 Task: Access the "Topic catalog" page setting.
Action: Mouse moved to (1021, 62)
Screenshot: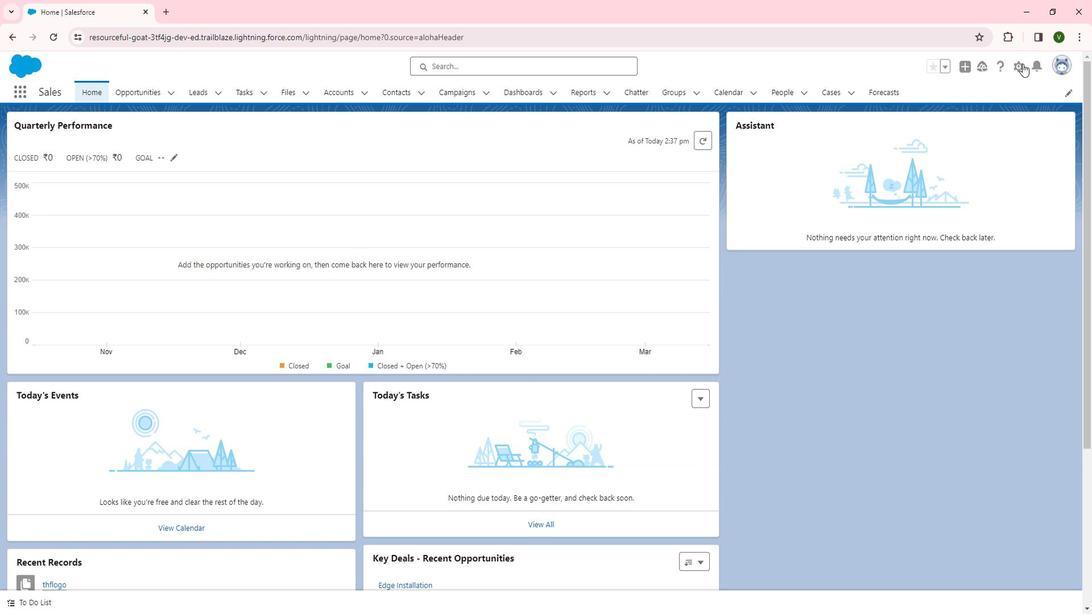 
Action: Mouse pressed left at (1021, 62)
Screenshot: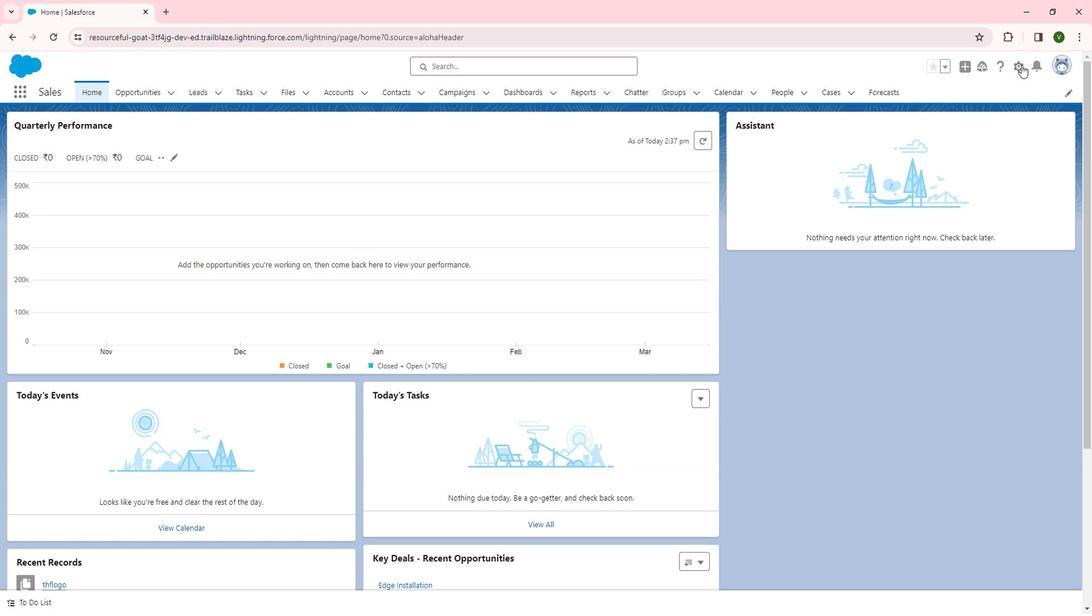 
Action: Mouse moved to (992, 87)
Screenshot: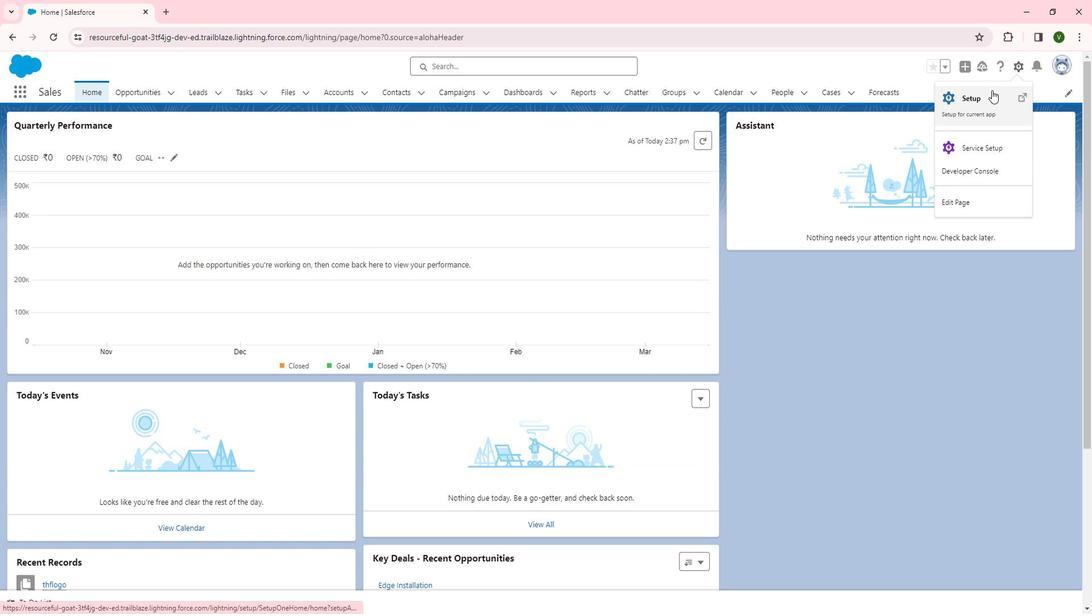 
Action: Mouse pressed left at (992, 87)
Screenshot: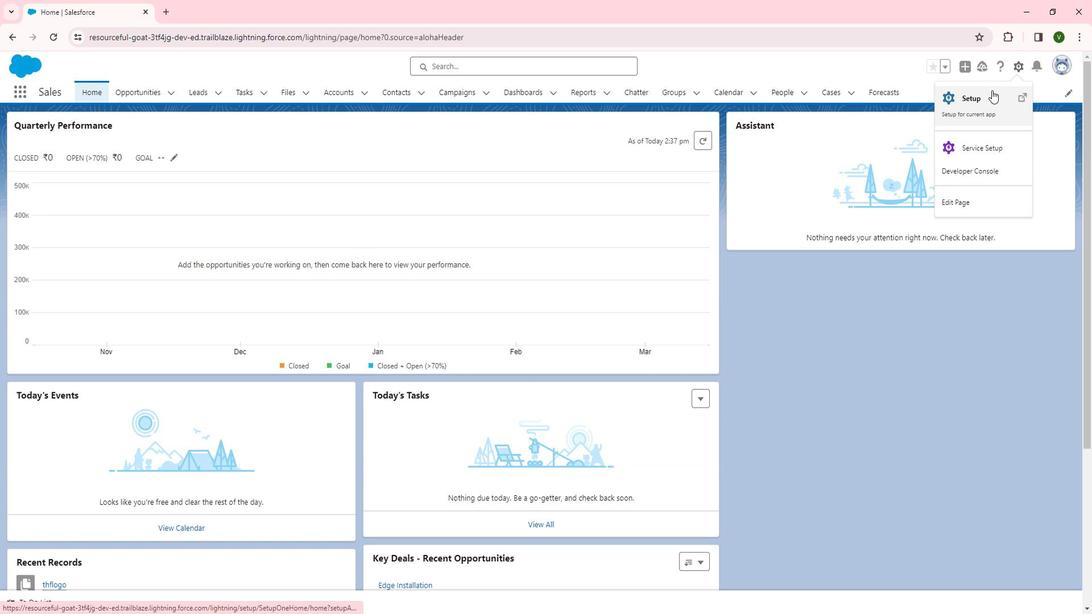 
Action: Mouse moved to (54, 415)
Screenshot: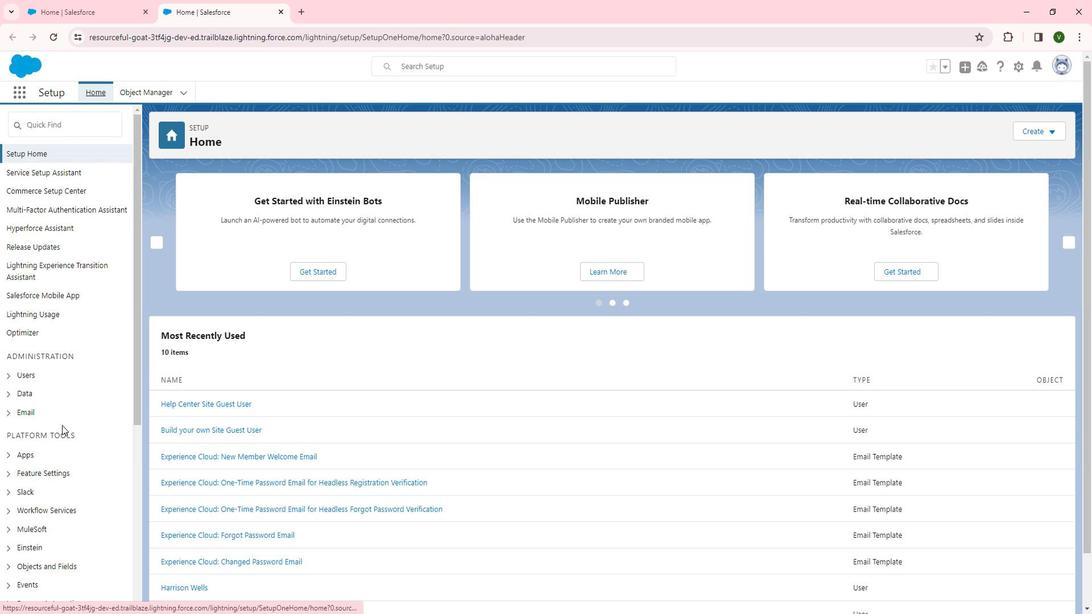 
Action: Mouse scrolled (54, 415) with delta (0, 0)
Screenshot: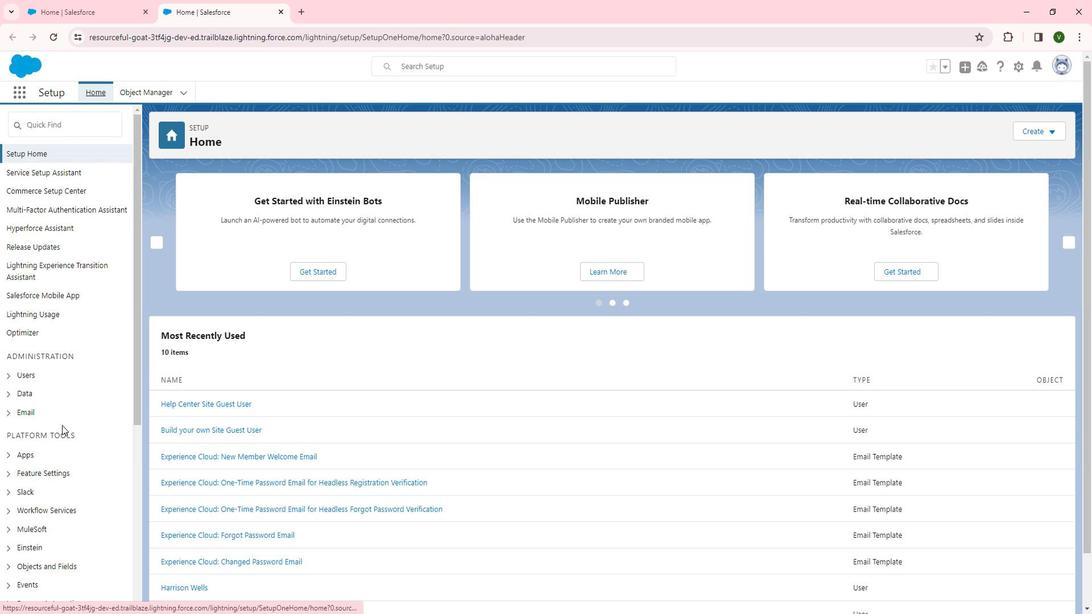 
Action: Mouse moved to (48, 421)
Screenshot: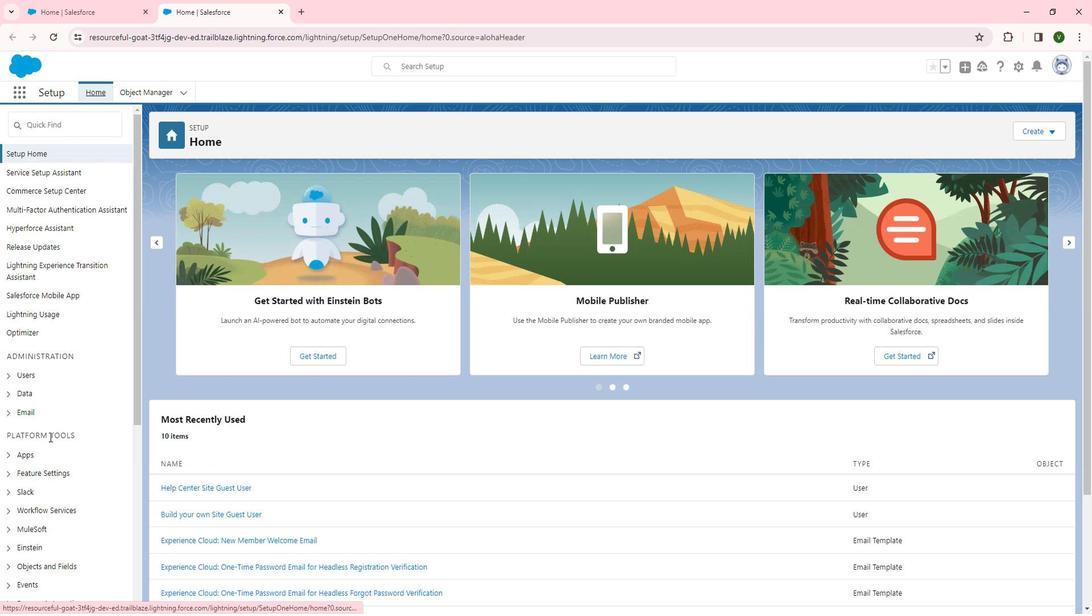 
Action: Mouse scrolled (48, 421) with delta (0, 0)
Screenshot: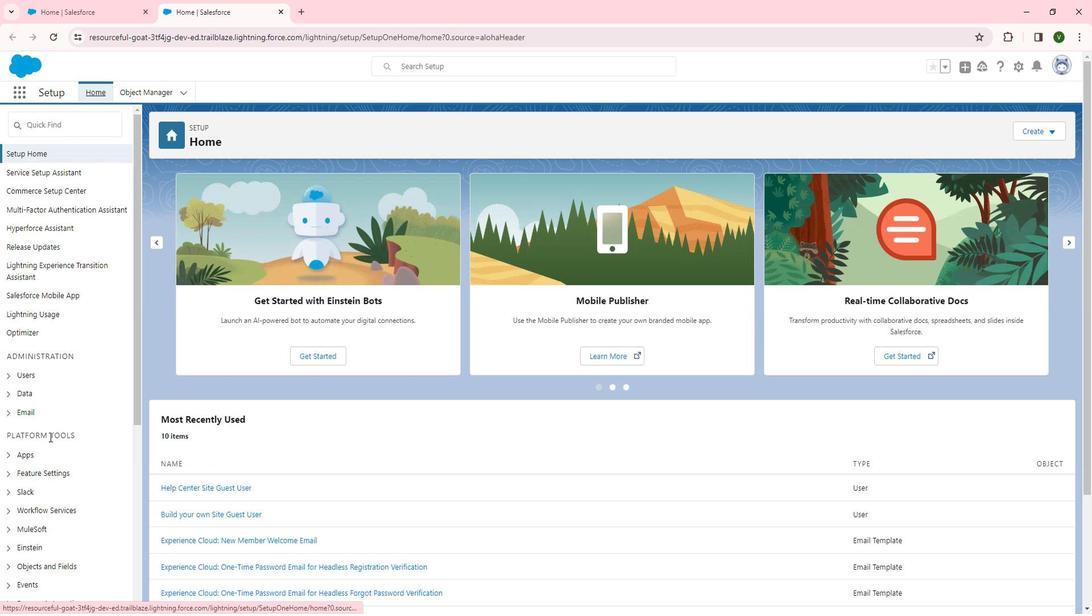 
Action: Mouse moved to (44, 425)
Screenshot: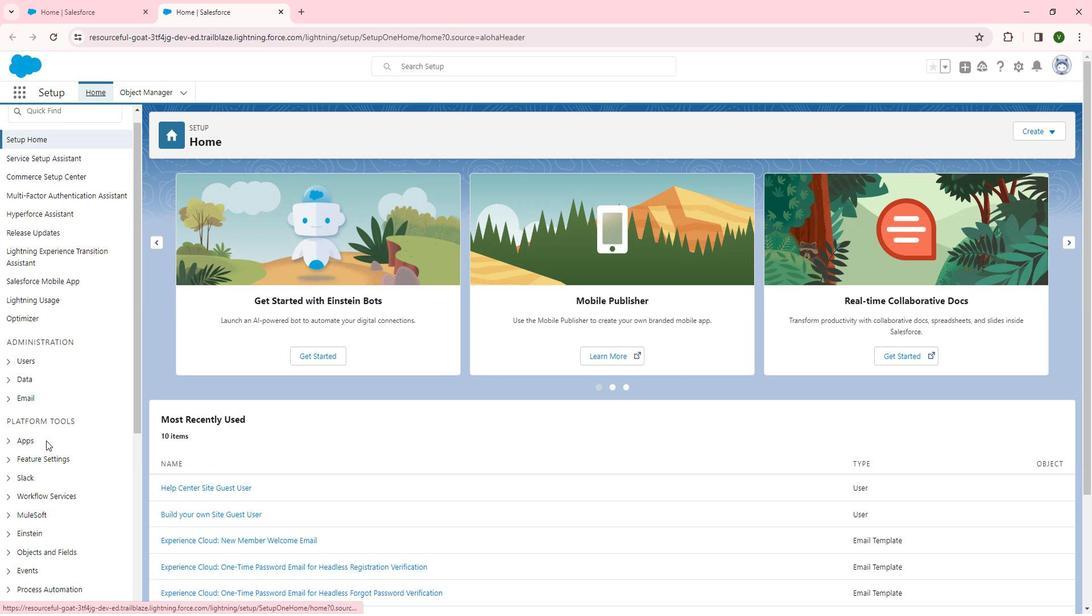 
Action: Mouse scrolled (44, 424) with delta (0, 0)
Screenshot: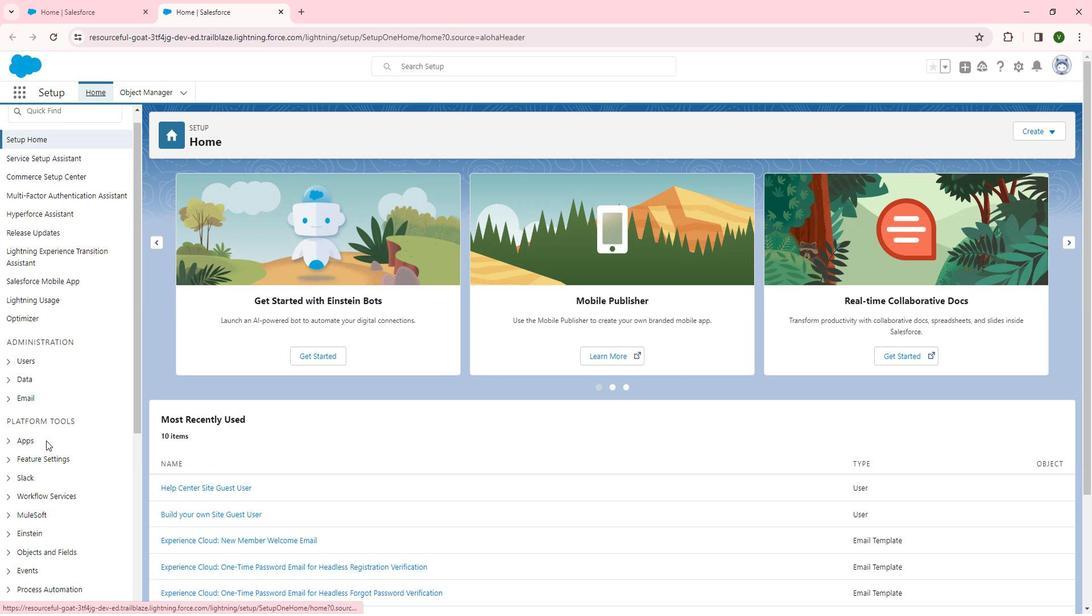 
Action: Mouse moved to (43, 277)
Screenshot: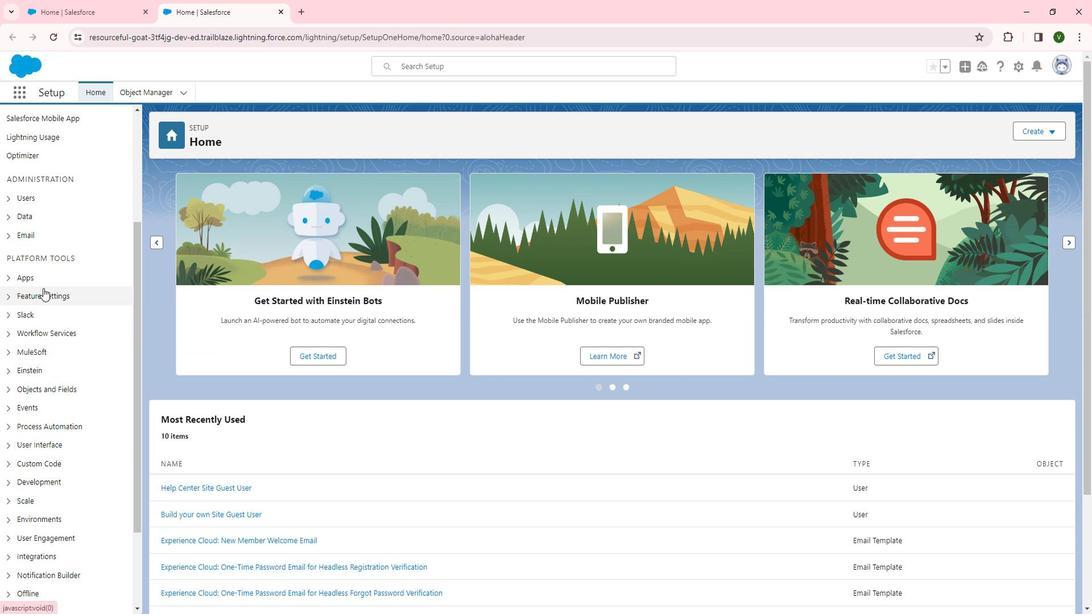 
Action: Mouse pressed left at (43, 277)
Screenshot: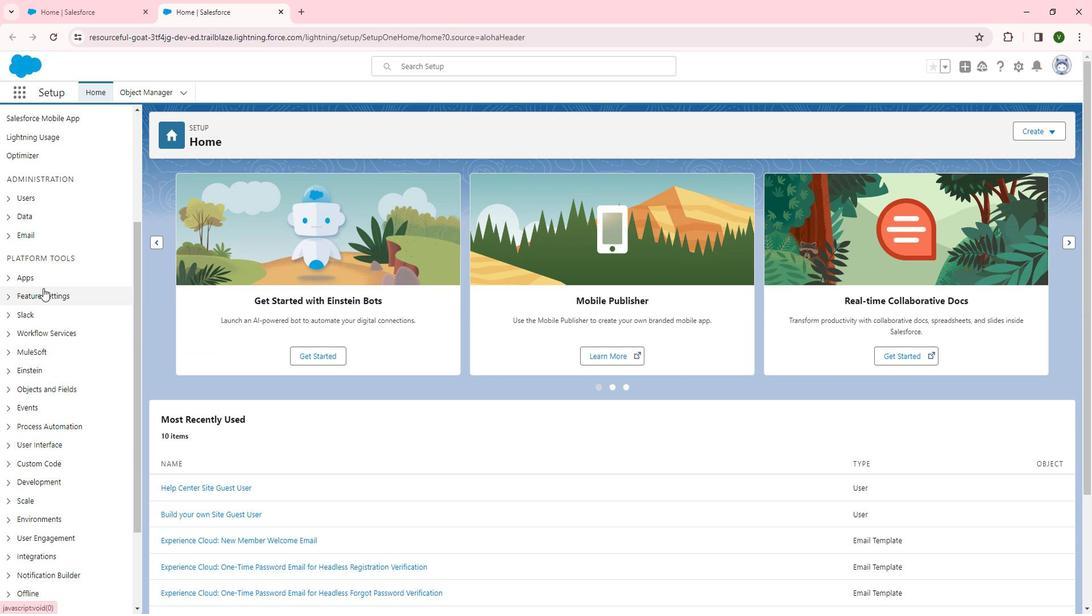 
Action: Mouse moved to (41, 282)
Screenshot: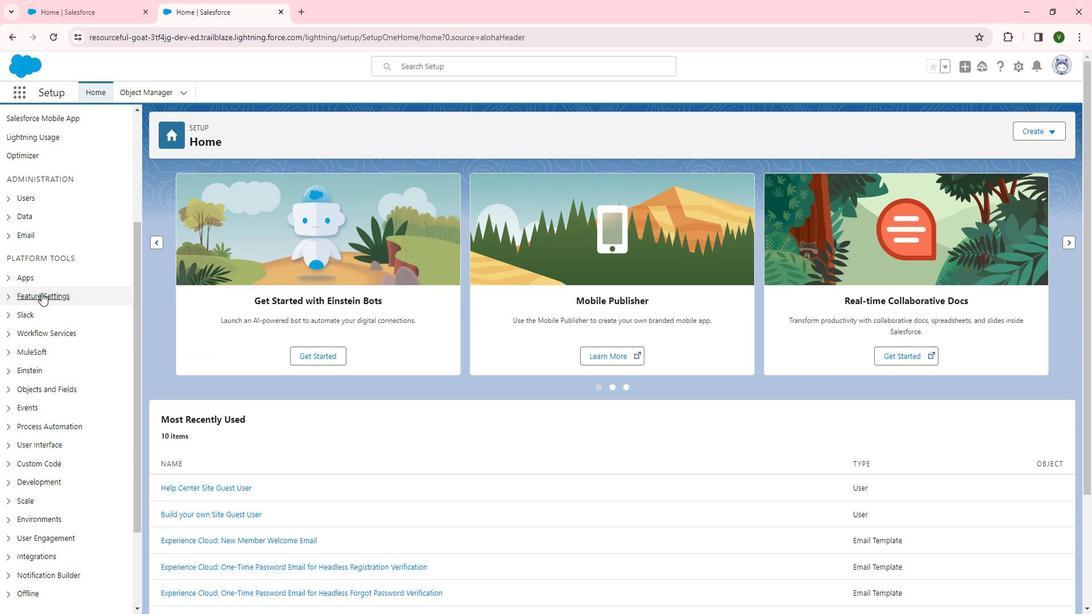 
Action: Mouse pressed left at (41, 282)
Screenshot: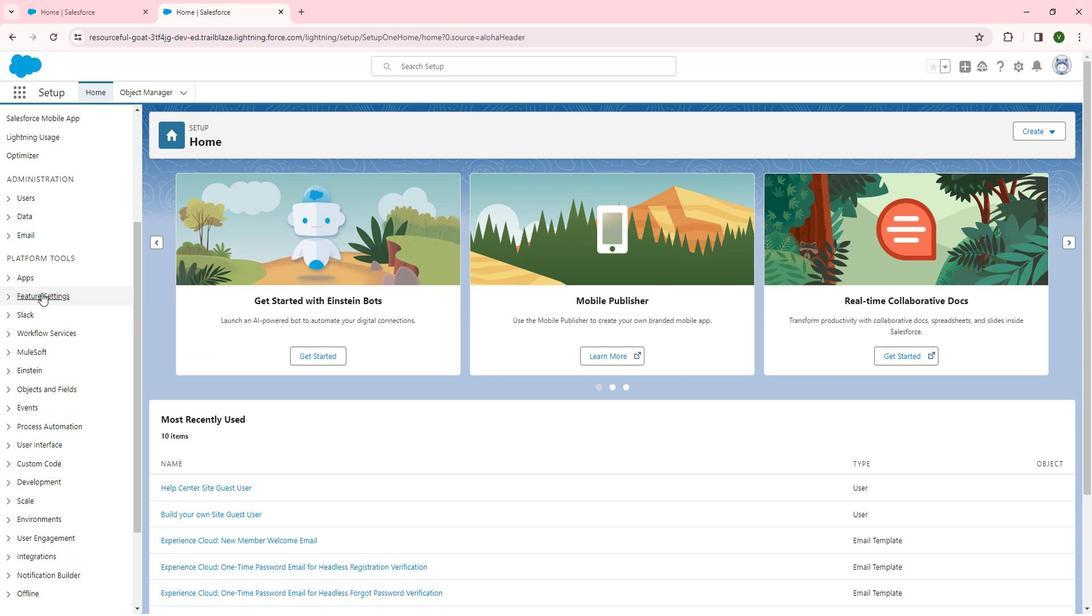 
Action: Mouse moved to (58, 370)
Screenshot: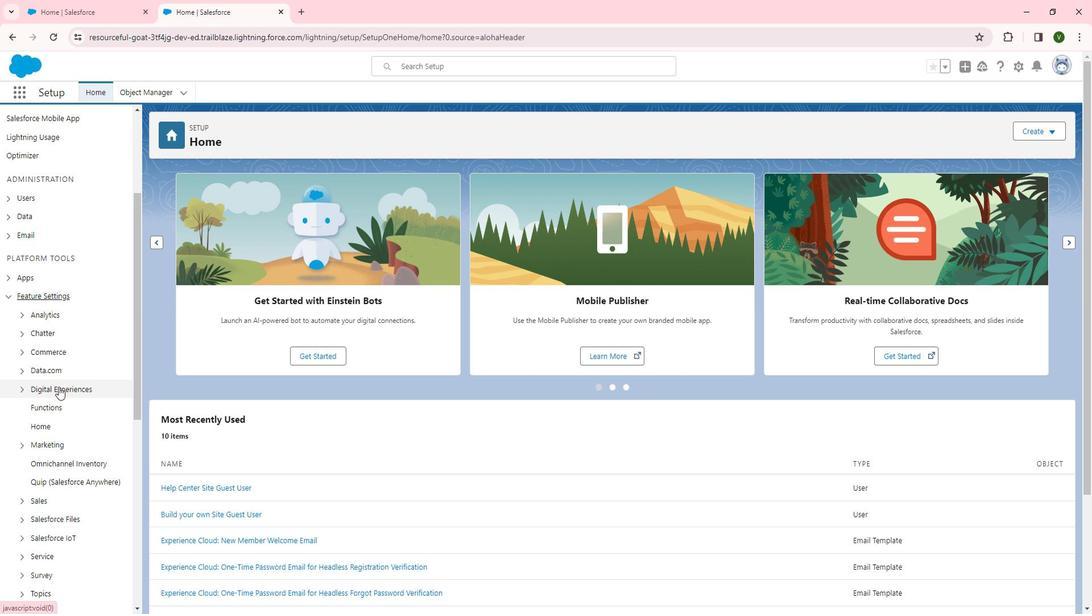 
Action: Mouse pressed left at (58, 370)
Screenshot: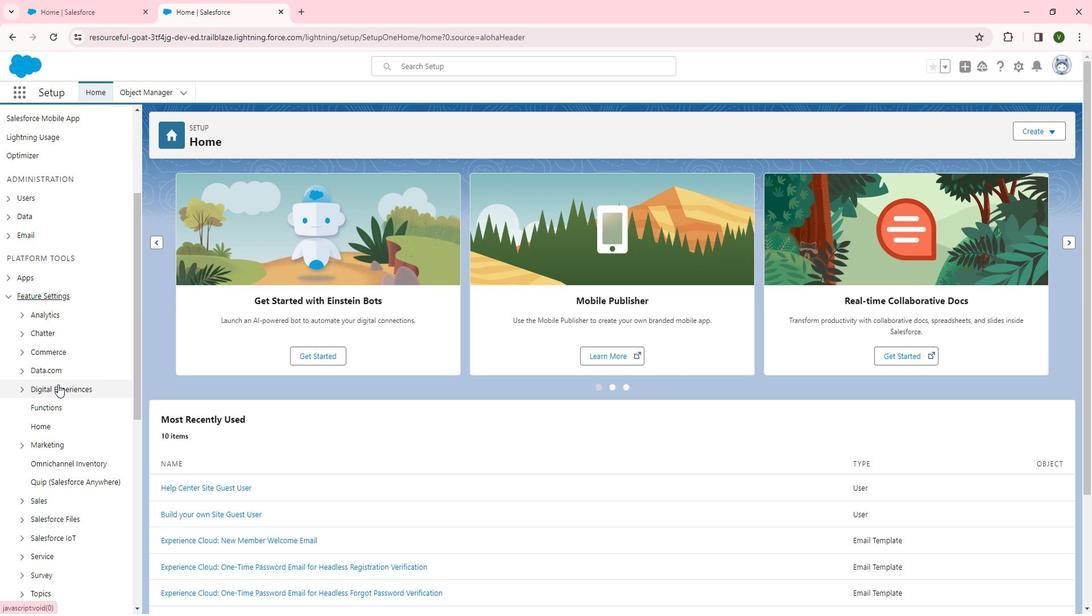 
Action: Mouse moved to (58, 391)
Screenshot: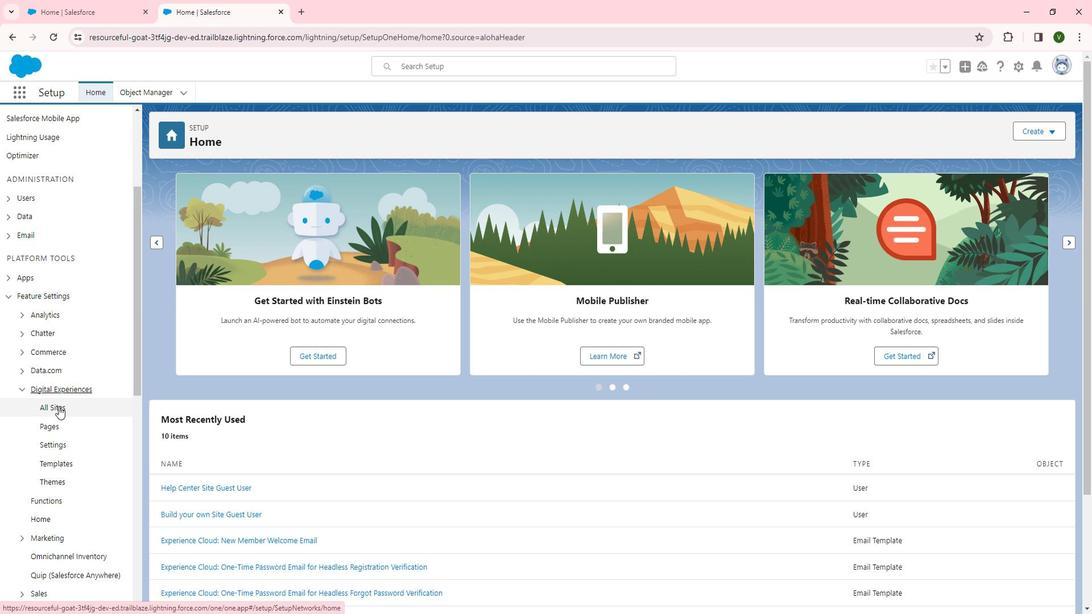 
Action: Mouse pressed left at (58, 391)
Screenshot: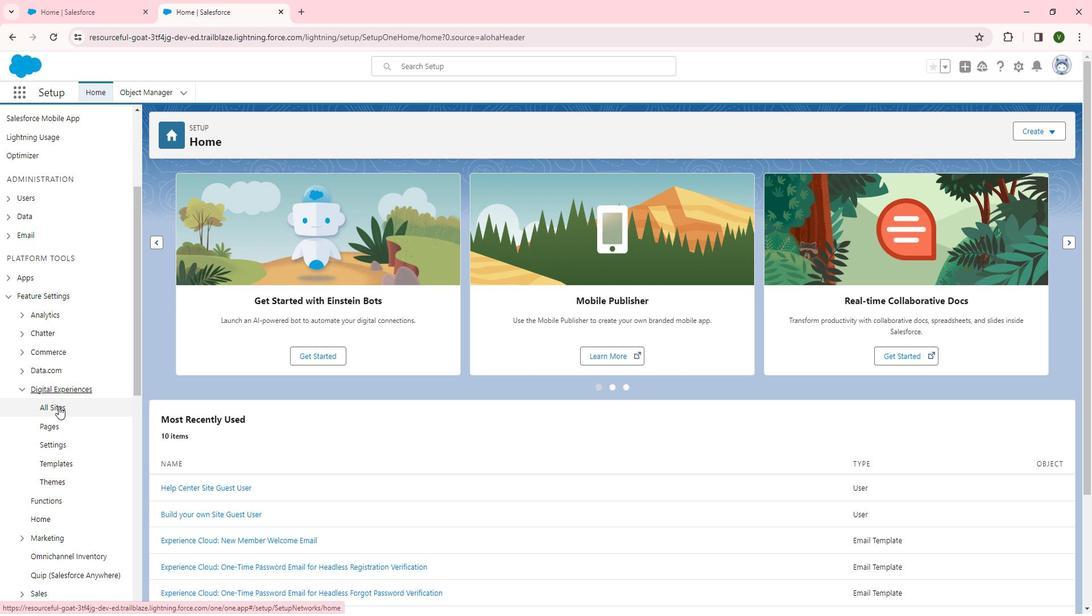 
Action: Mouse moved to (186, 286)
Screenshot: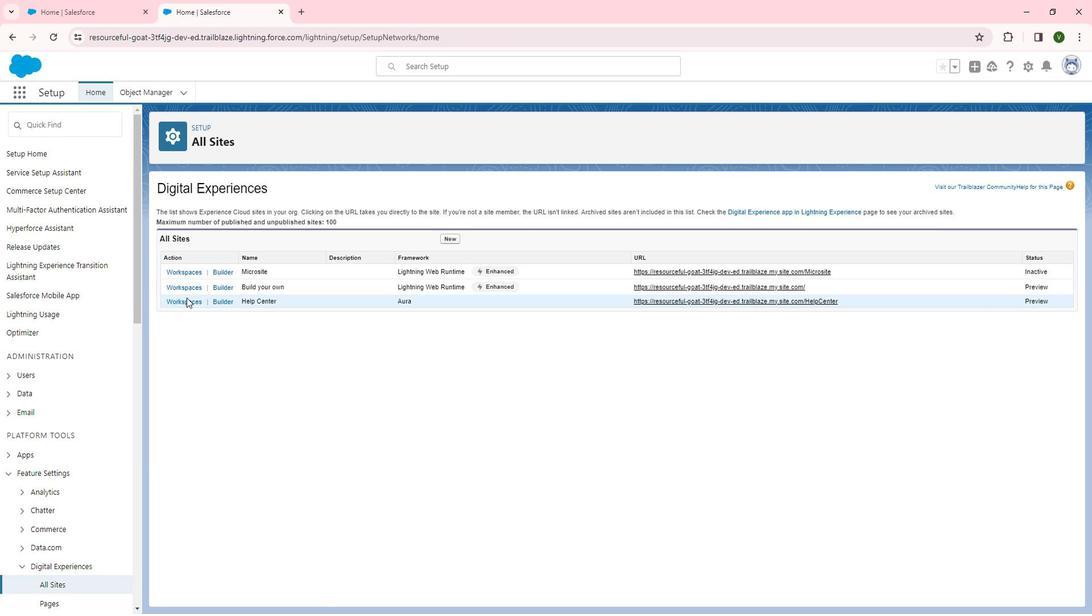 
Action: Mouse pressed left at (186, 286)
Screenshot: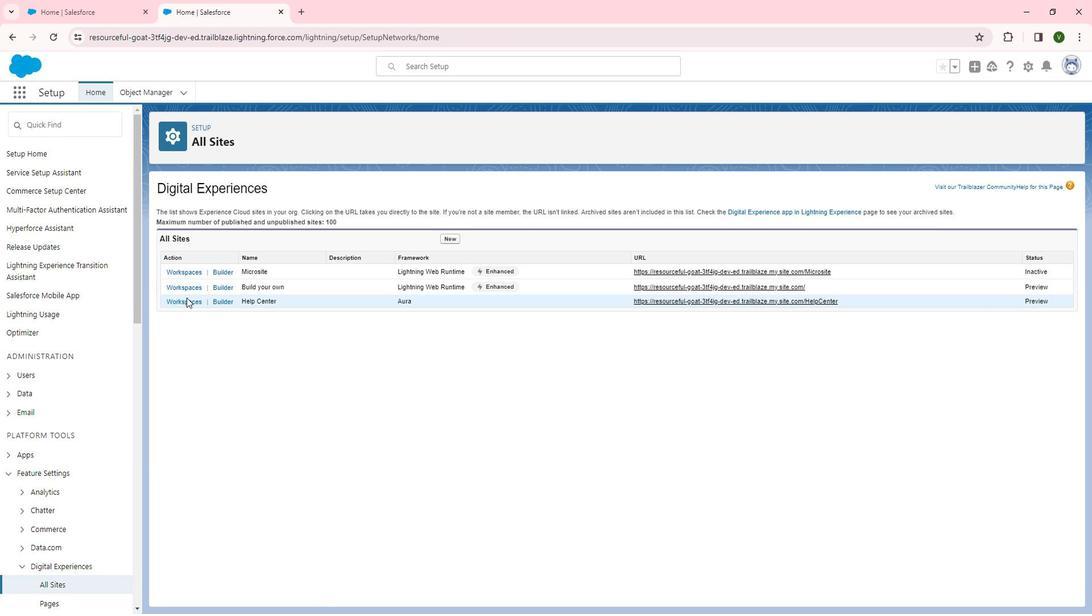 
Action: Mouse moved to (183, 289)
Screenshot: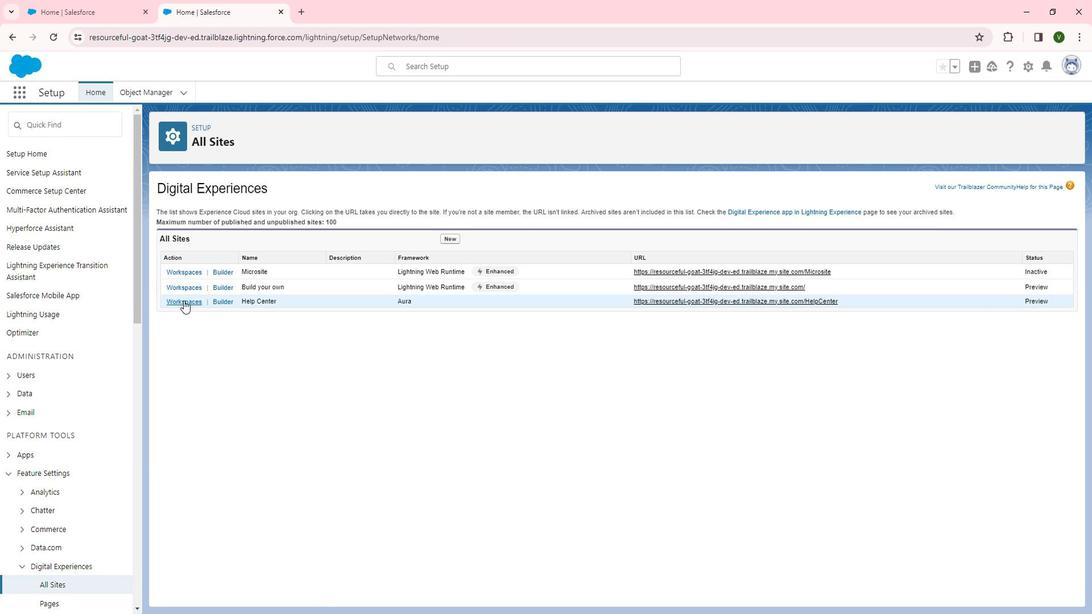
Action: Mouse pressed left at (183, 289)
Screenshot: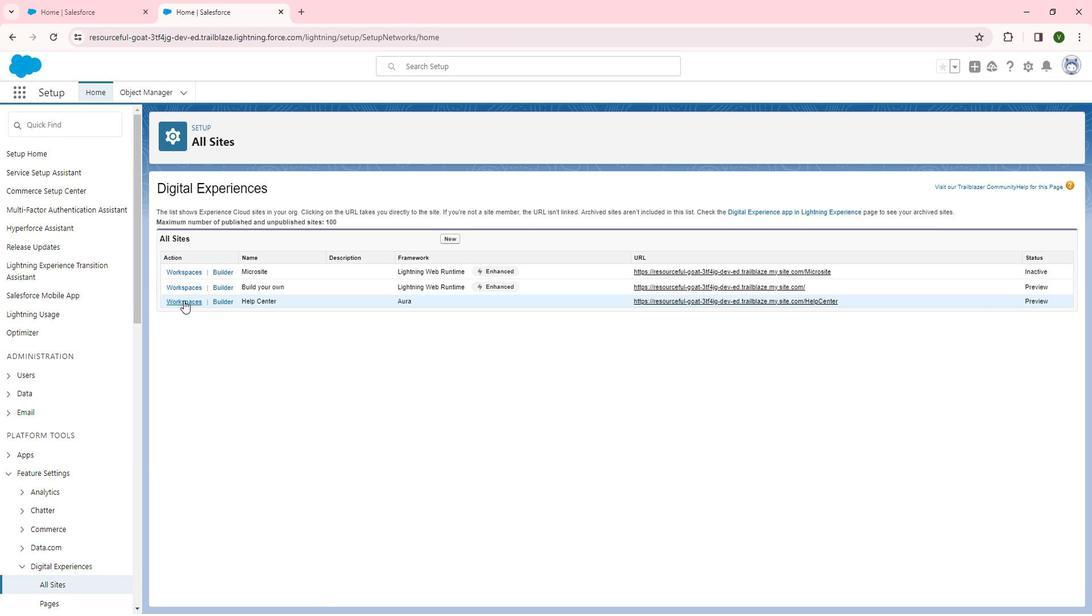 
Action: Mouse moved to (123, 273)
Screenshot: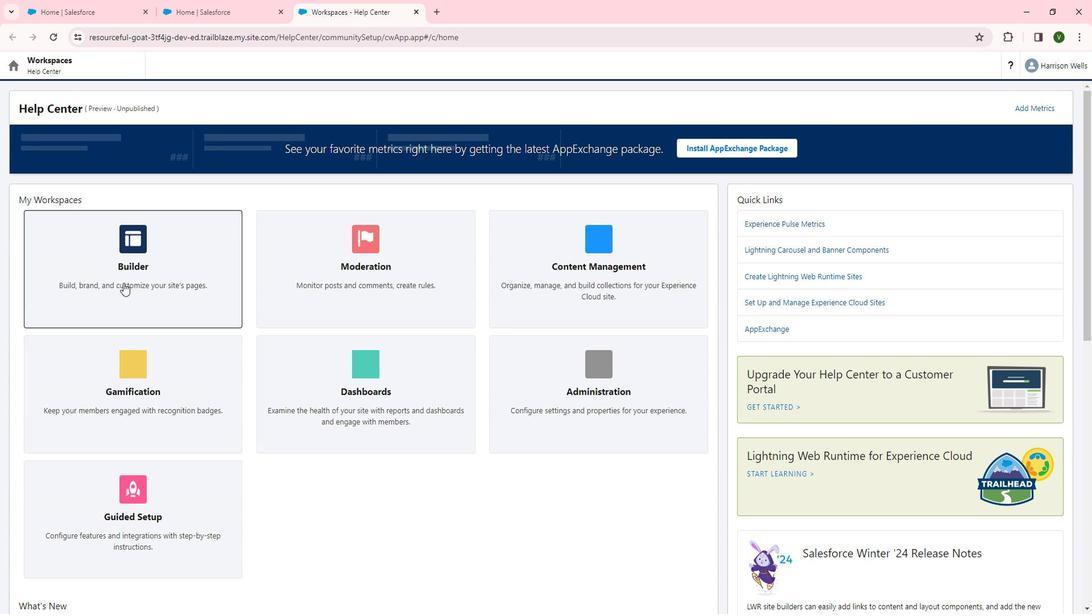
Action: Mouse pressed left at (123, 273)
Screenshot: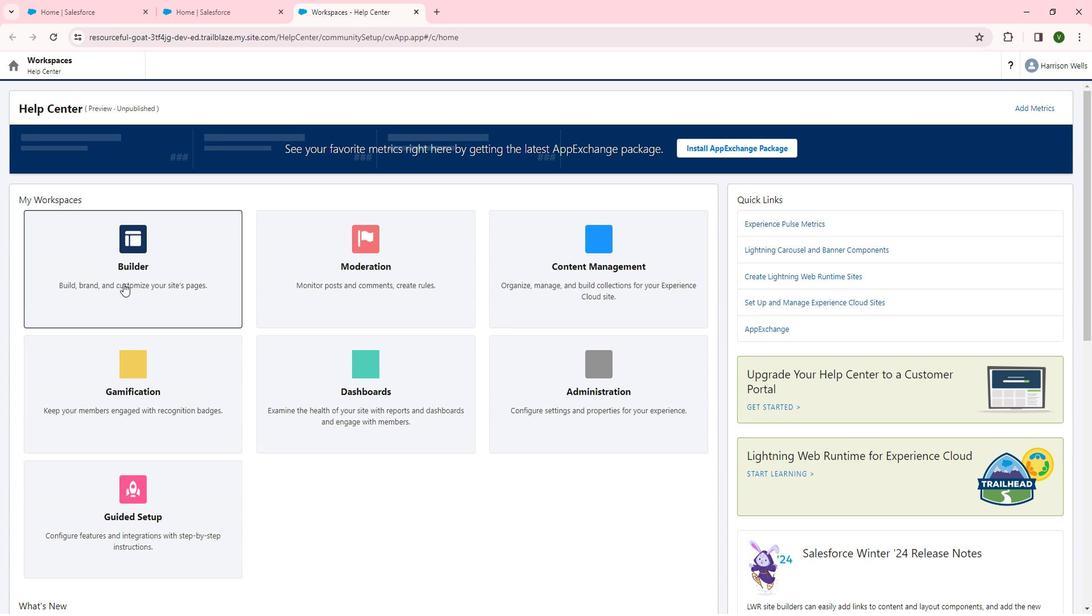 
Action: Mouse moved to (150, 62)
Screenshot: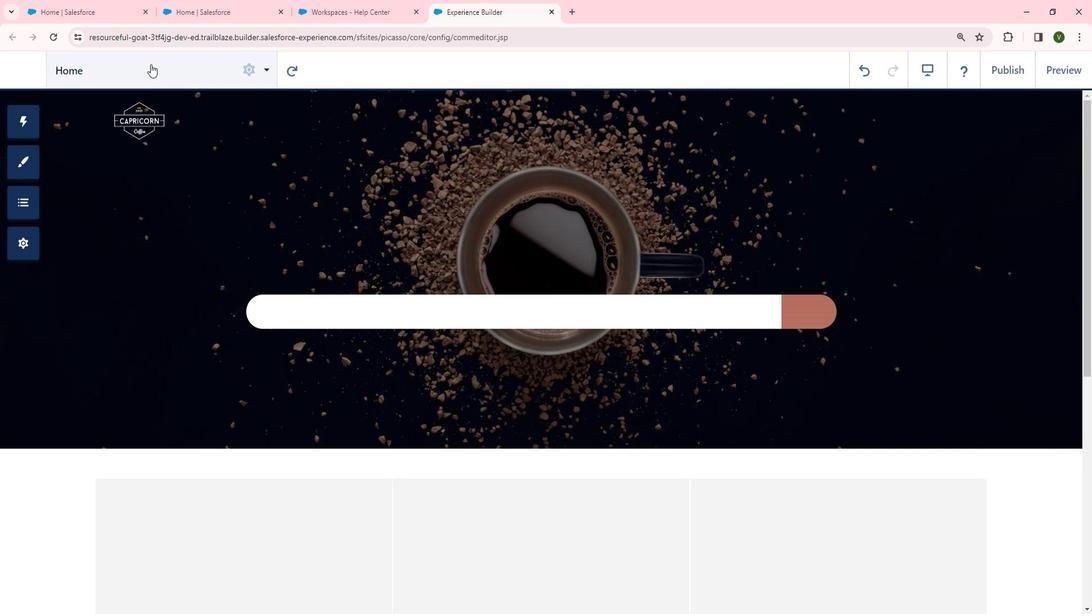 
Action: Mouse pressed left at (150, 62)
Screenshot: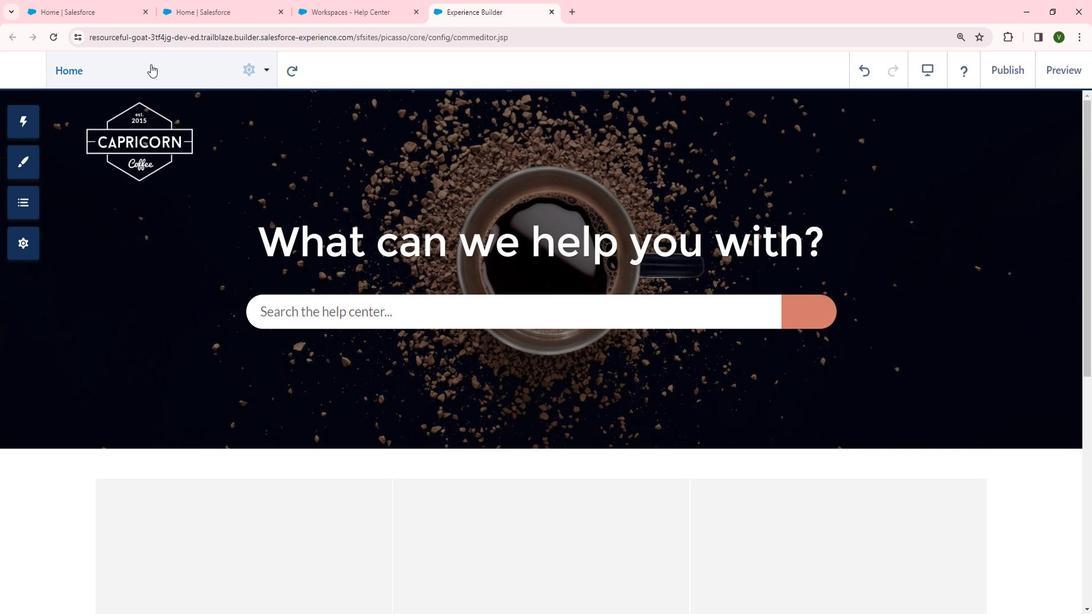 
Action: Mouse moved to (226, 484)
Screenshot: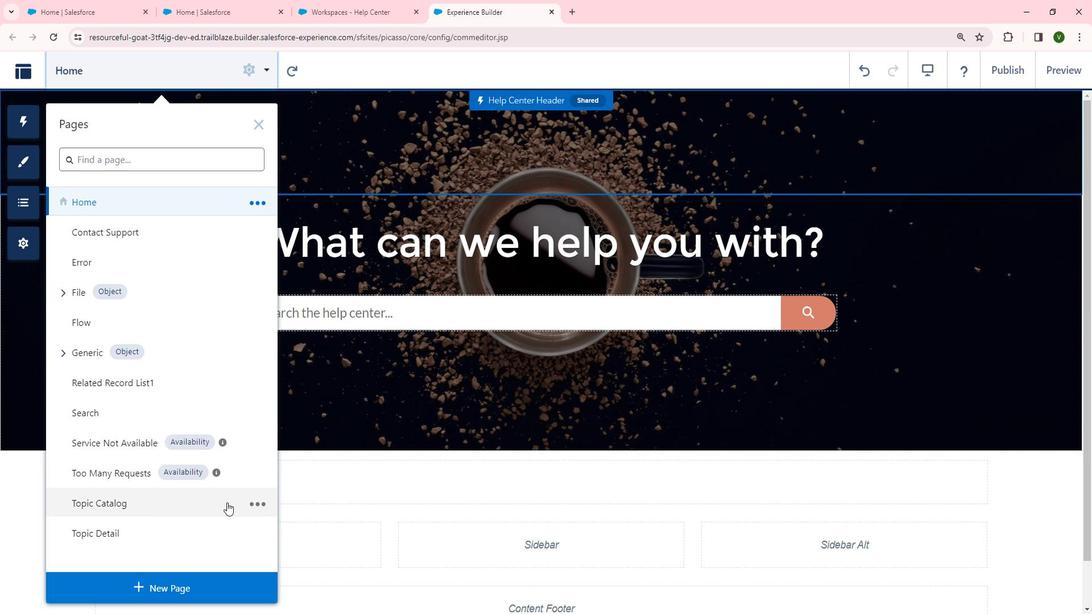 
Action: Mouse pressed left at (226, 484)
Screenshot: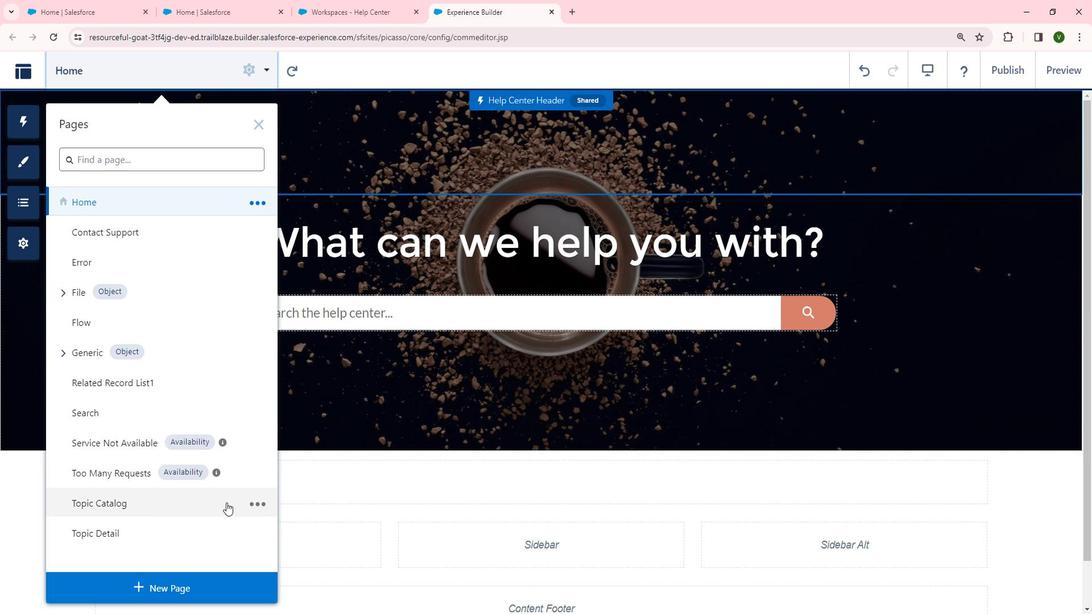 
Action: Mouse moved to (209, 67)
Screenshot: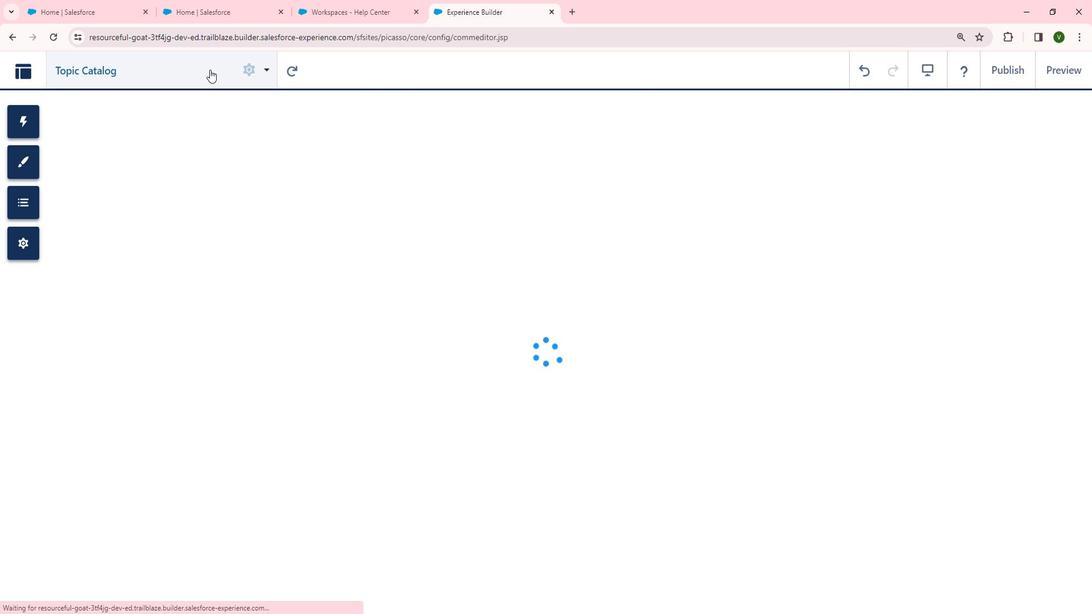 
Action: Mouse pressed left at (209, 67)
Screenshot: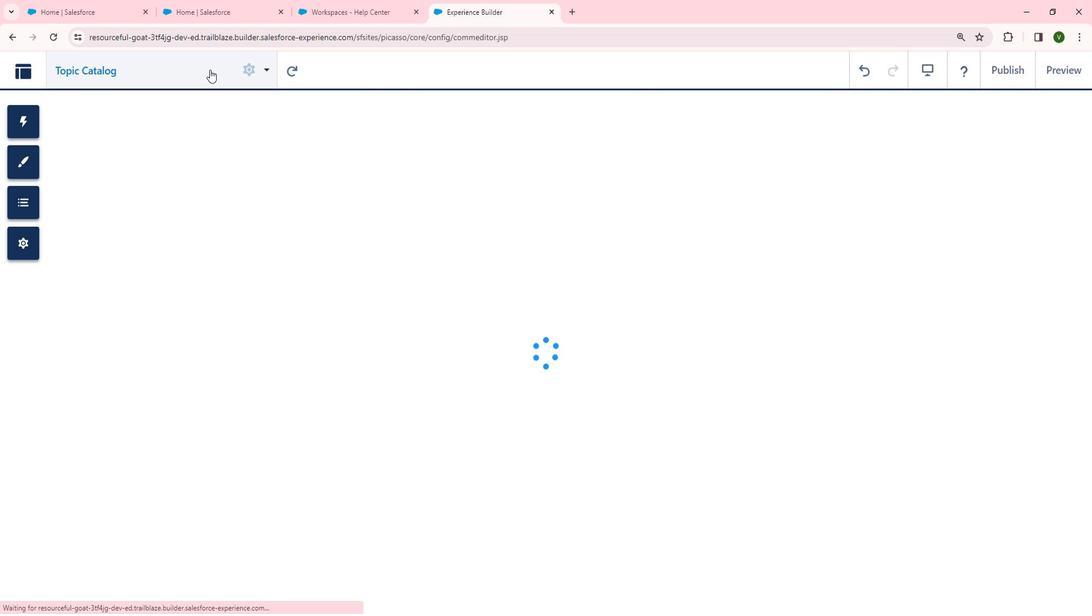 
Action: Mouse moved to (261, 479)
Screenshot: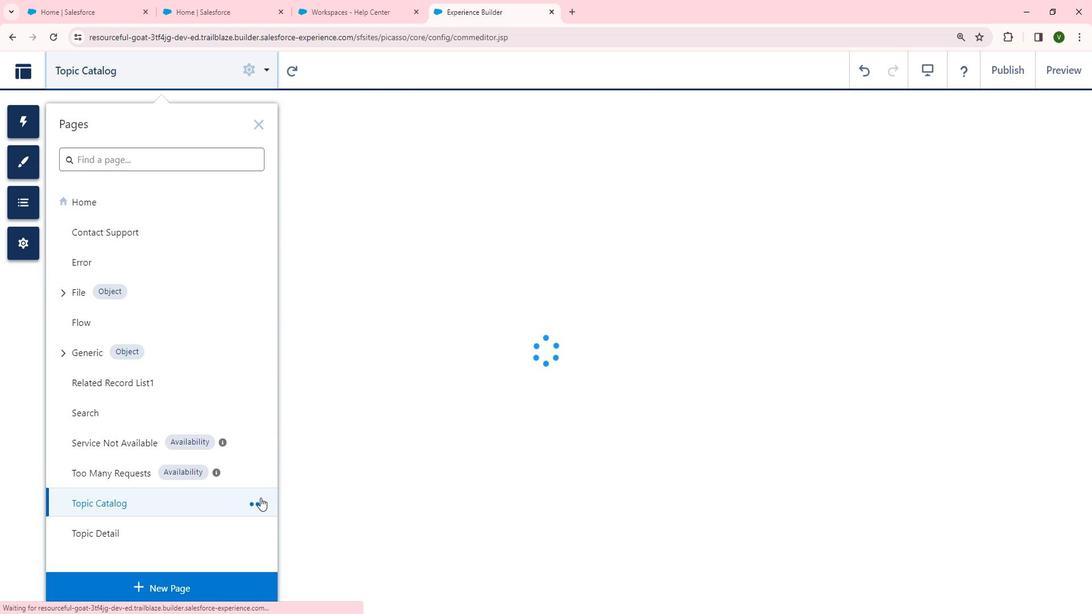 
Action: Mouse pressed left at (261, 479)
Screenshot: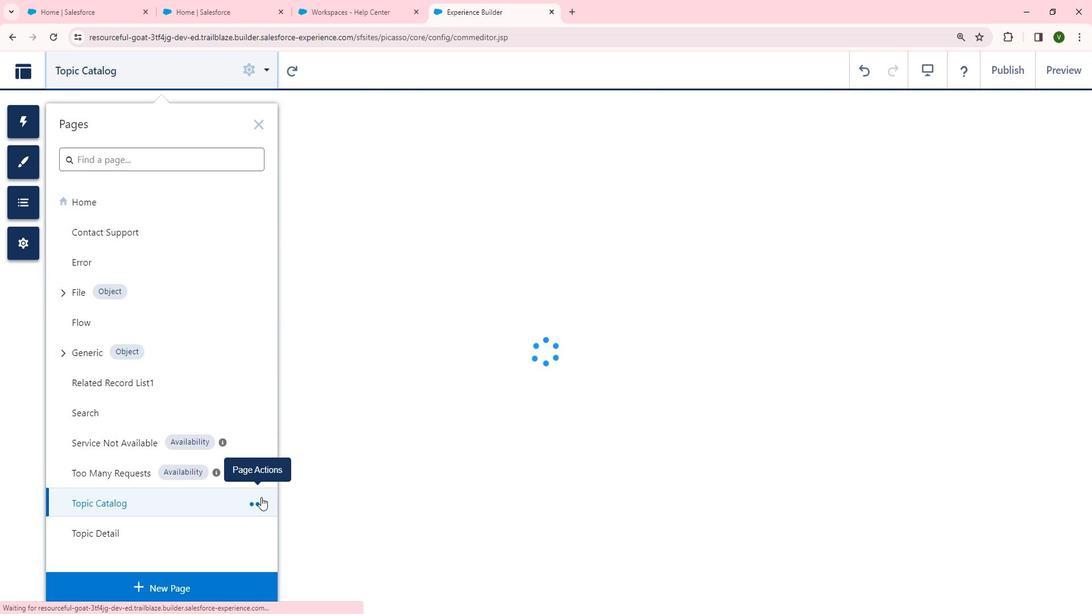 
Action: Mouse moved to (361, 458)
Screenshot: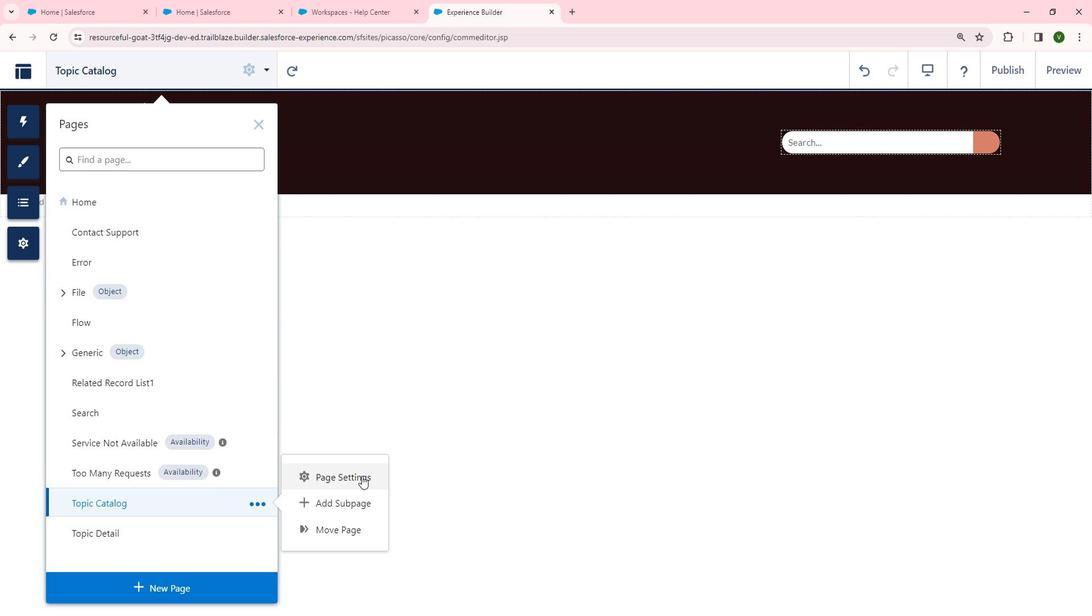 
Action: Mouse pressed left at (361, 458)
Screenshot: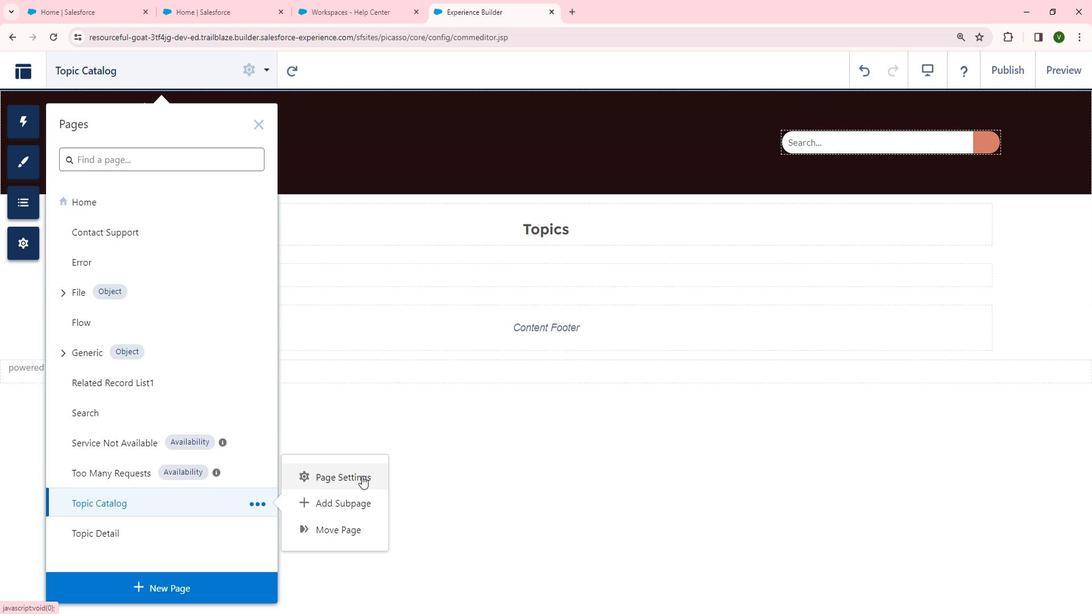
Action: Mouse moved to (446, 485)
Screenshot: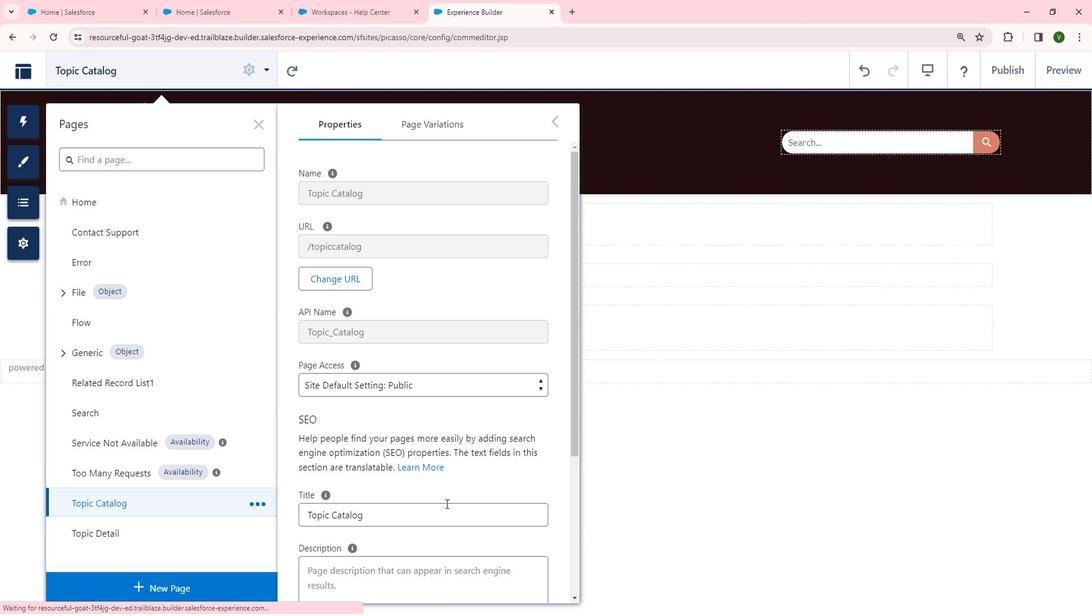 
Action: Mouse scrolled (446, 484) with delta (0, 0)
Screenshot: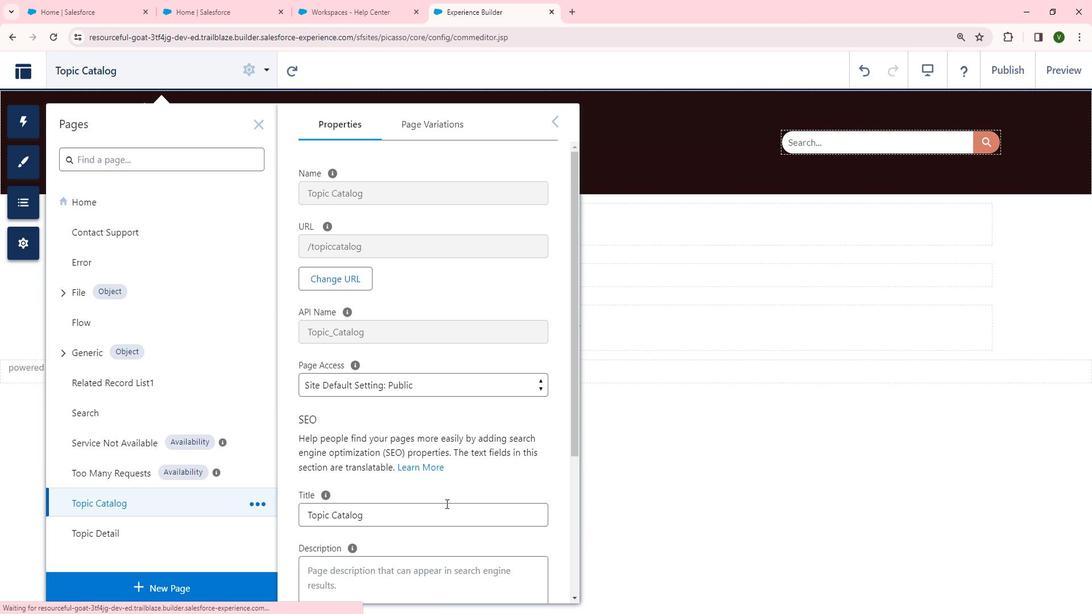 
Action: Mouse scrolled (446, 484) with delta (0, 0)
Screenshot: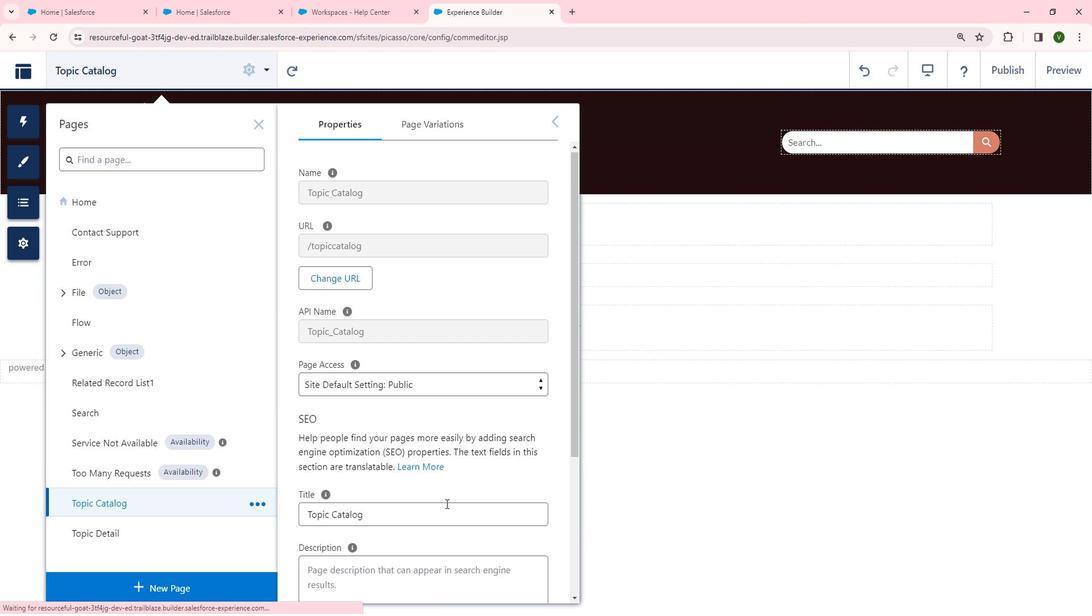 
Action: Mouse scrolled (446, 484) with delta (0, 0)
Screenshot: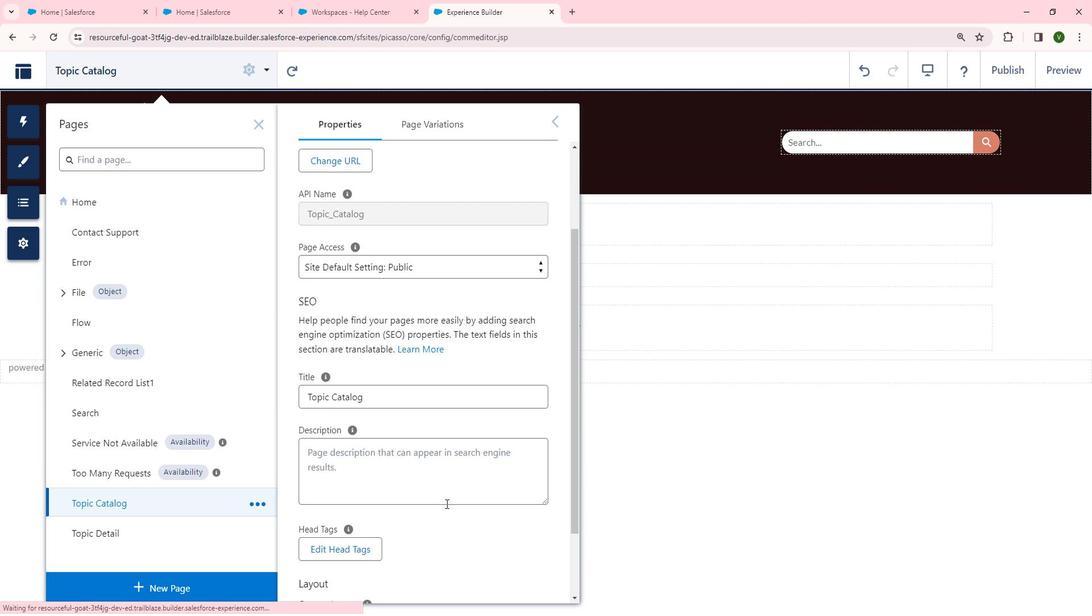 
Action: Mouse scrolled (446, 484) with delta (0, 0)
Screenshot: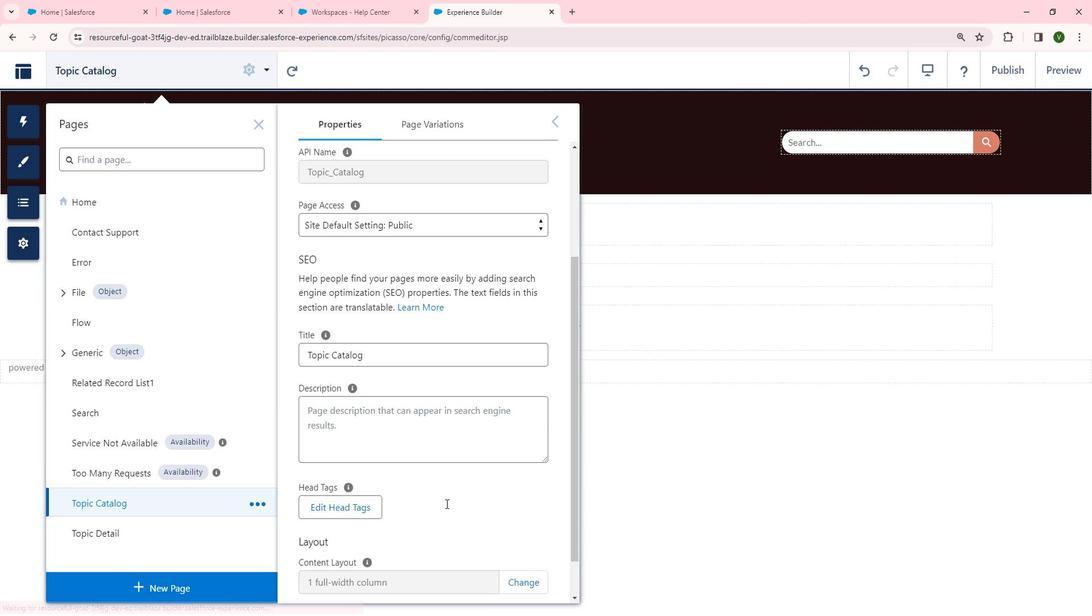 
